 Task: Create a new field with title Stage a blank project BarTech with field type as Single-select and options as Not Started, In Progress and Complete
Action: Mouse moved to (258, 265)
Screenshot: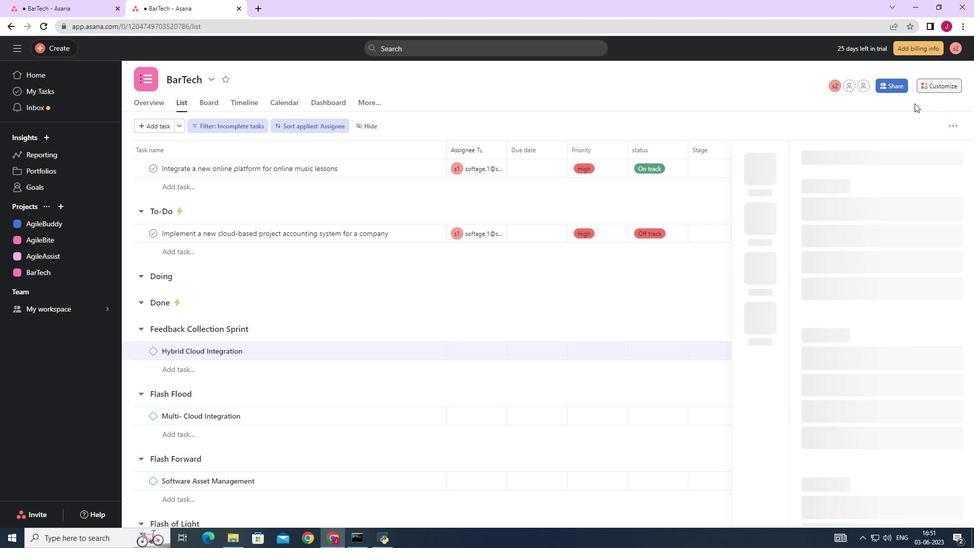 
Action: Mouse scrolled (258, 265) with delta (0, 0)
Screenshot: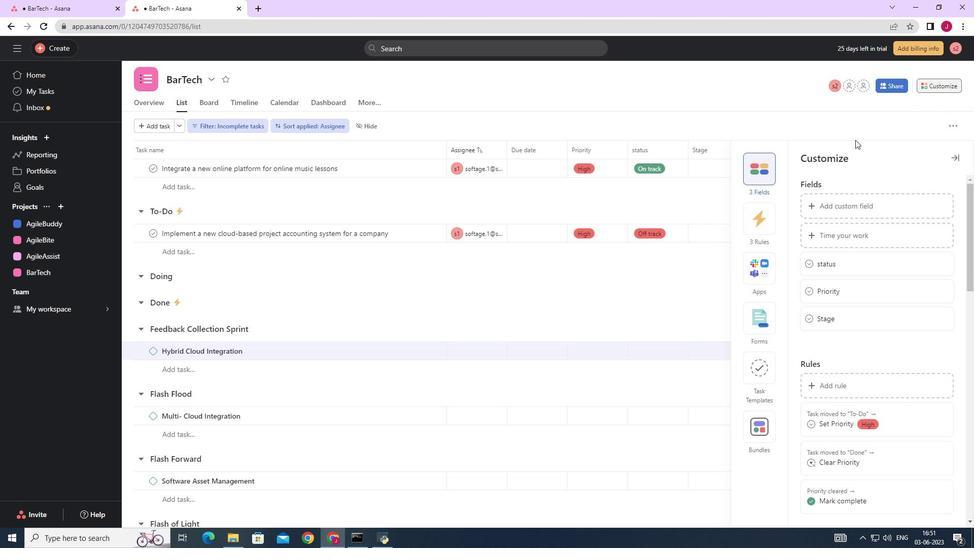 
Action: Mouse scrolled (258, 265) with delta (0, 0)
Screenshot: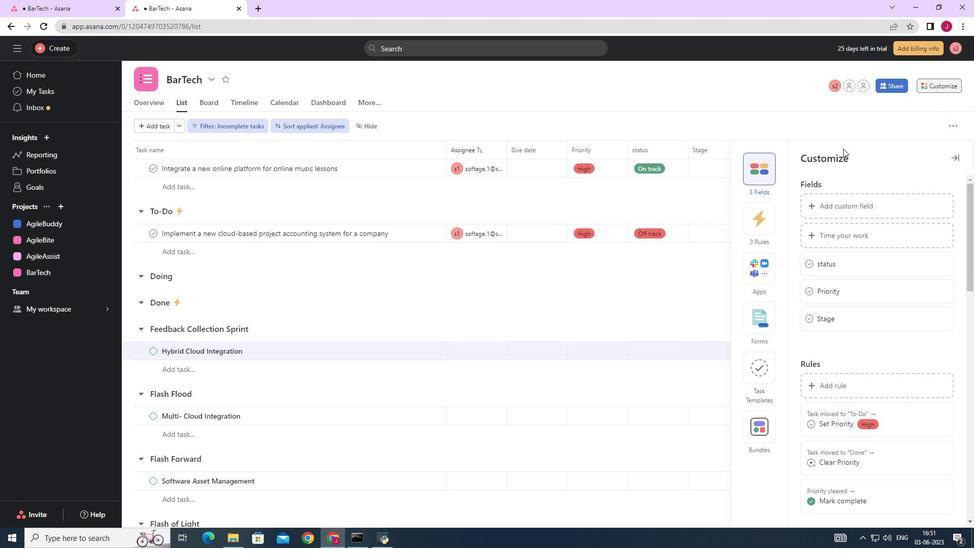 
Action: Mouse scrolled (258, 265) with delta (0, 0)
Screenshot: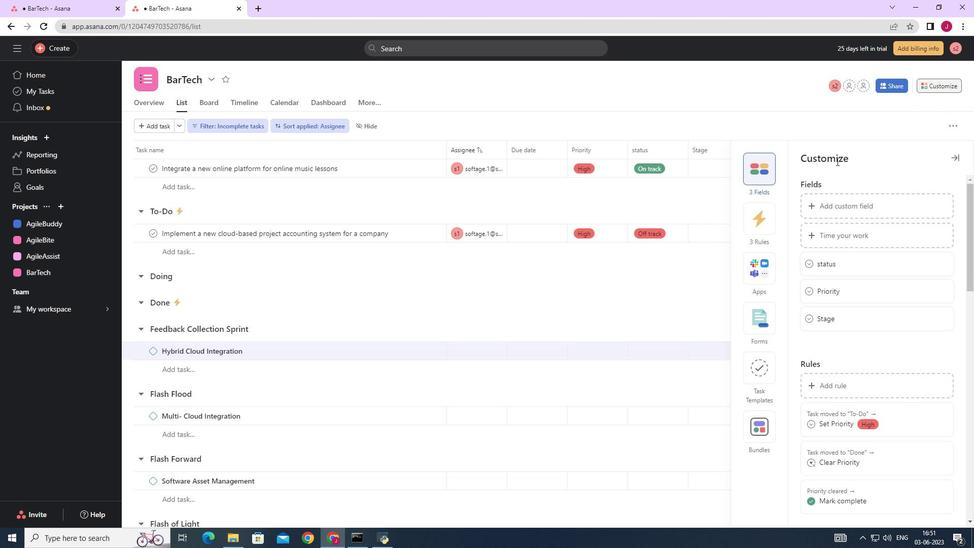 
Action: Mouse scrolled (258, 265) with delta (0, 0)
Screenshot: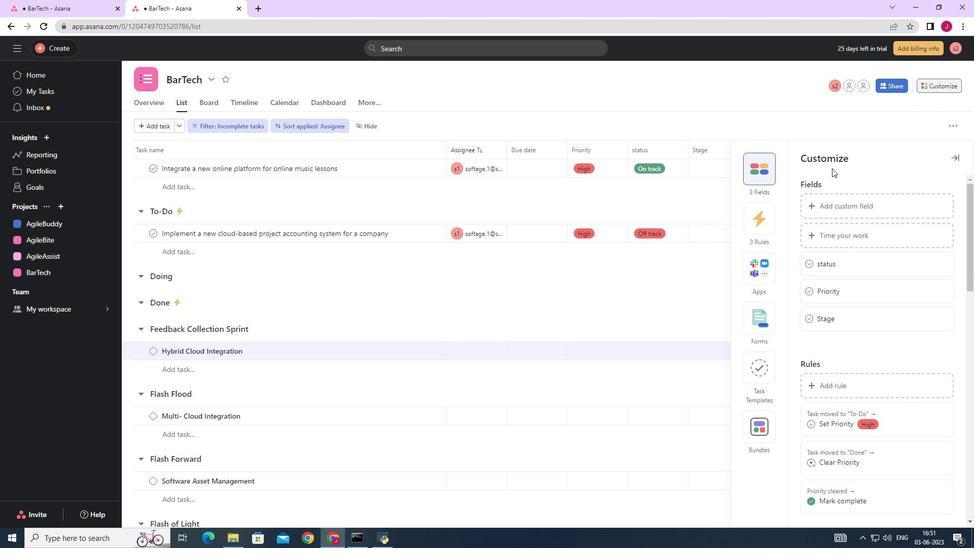 
Action: Mouse moved to (258, 266)
Screenshot: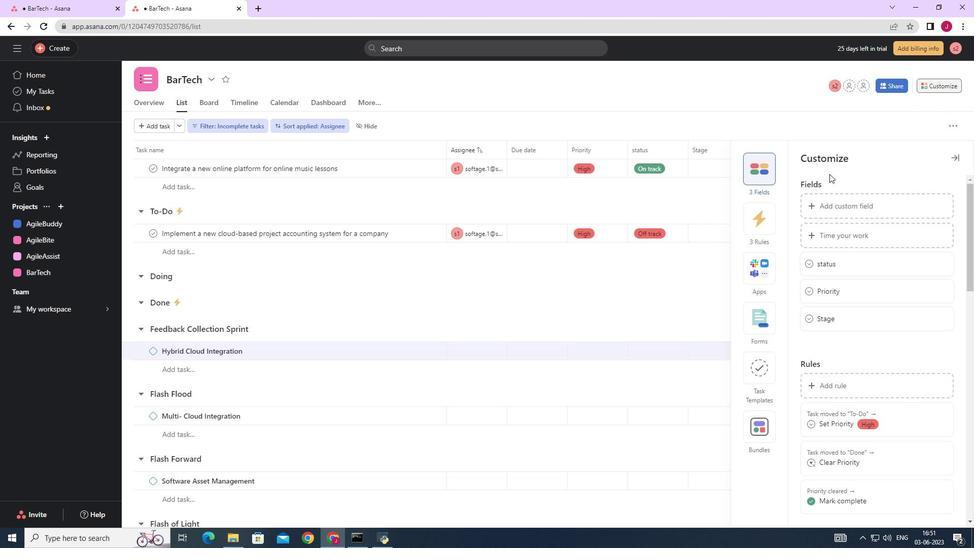
Action: Mouse scrolled (258, 266) with delta (0, 0)
Screenshot: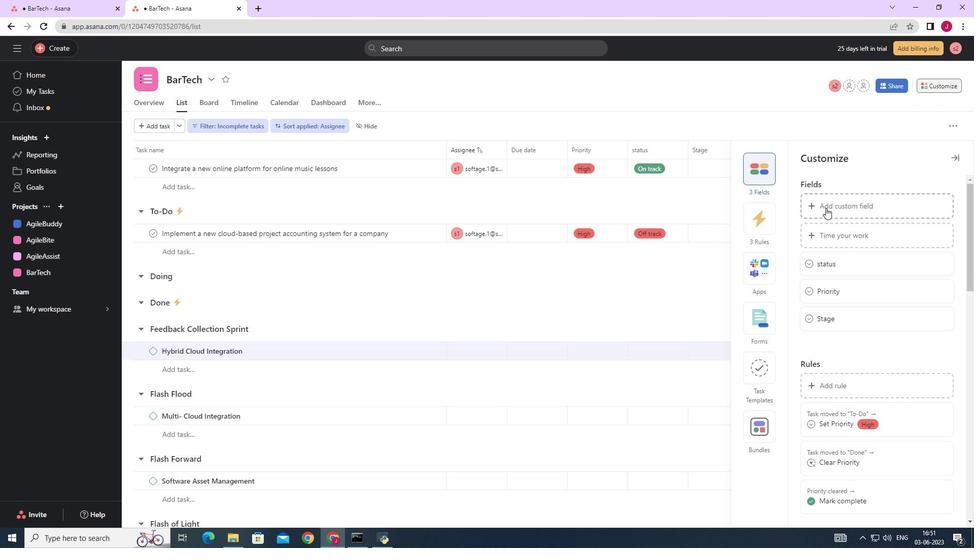 
Action: Mouse scrolled (258, 266) with delta (0, 0)
Screenshot: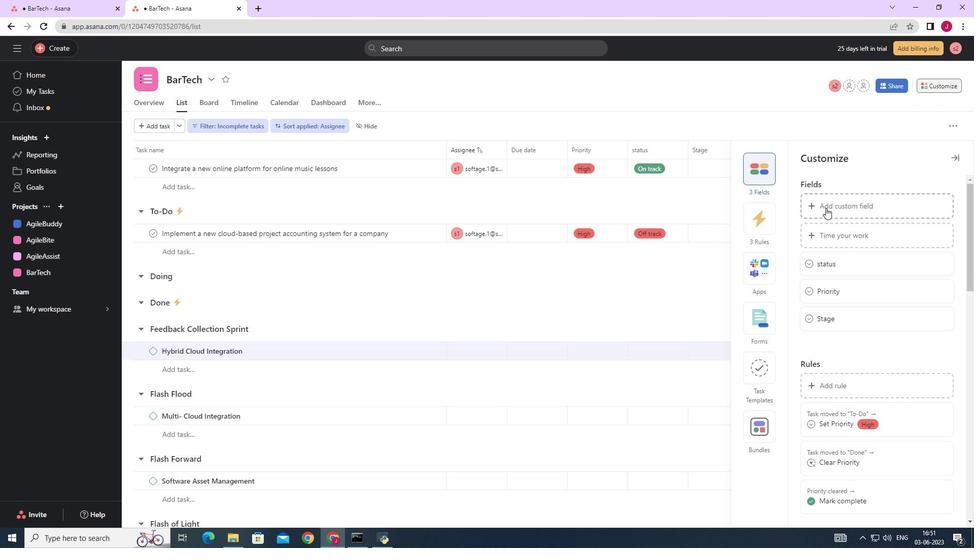 
Action: Mouse scrolled (258, 266) with delta (0, 0)
Screenshot: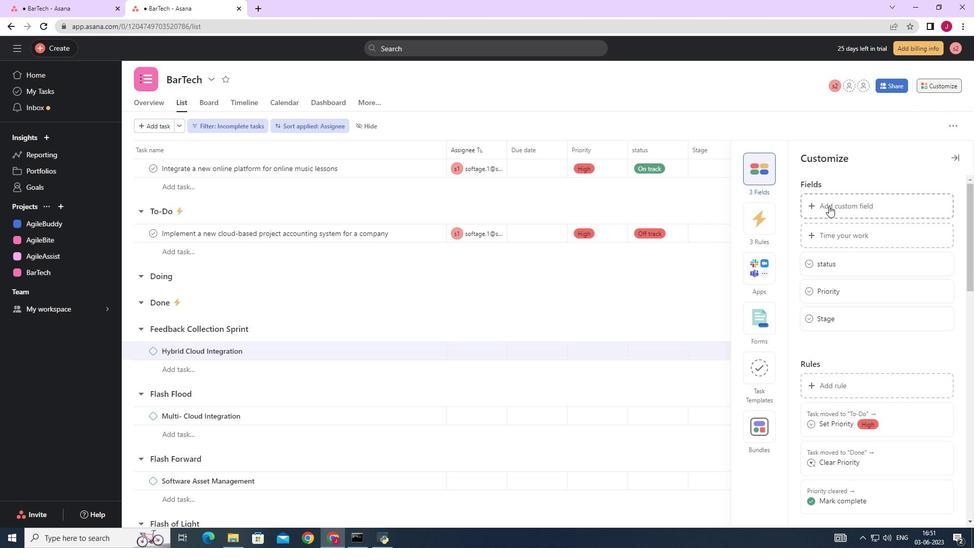
Action: Mouse scrolled (258, 266) with delta (0, 0)
Screenshot: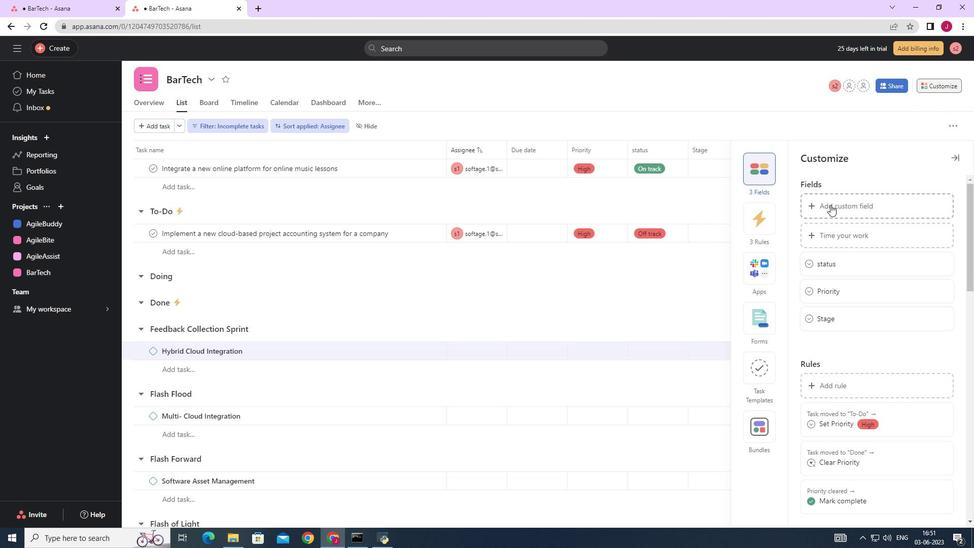 
Action: Mouse moved to (943, 87)
Screenshot: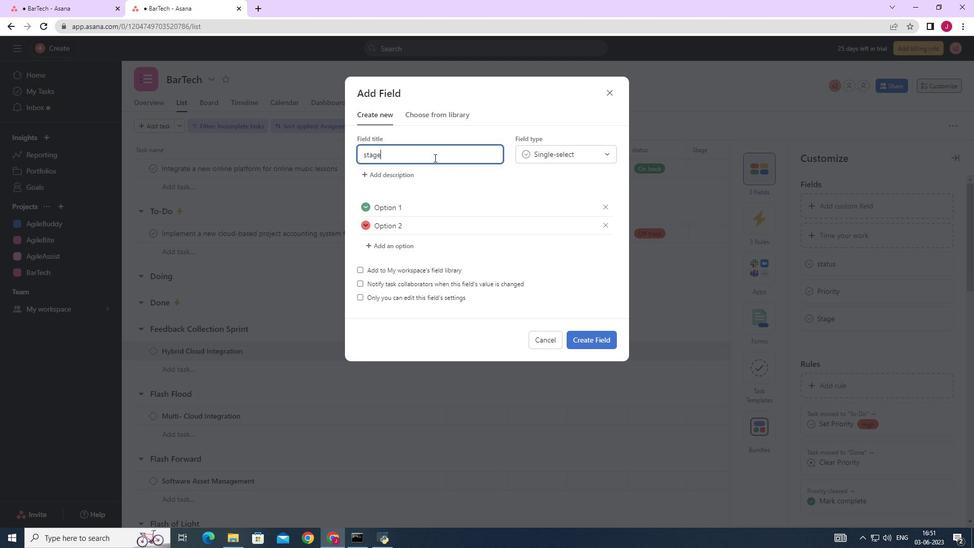 
Action: Mouse pressed left at (943, 87)
Screenshot: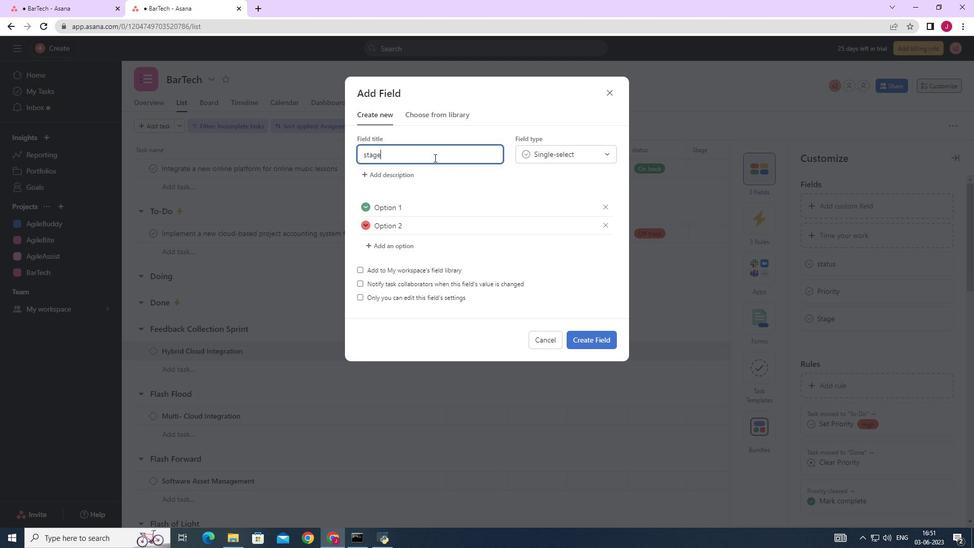 
Action: Mouse moved to (868, 208)
Screenshot: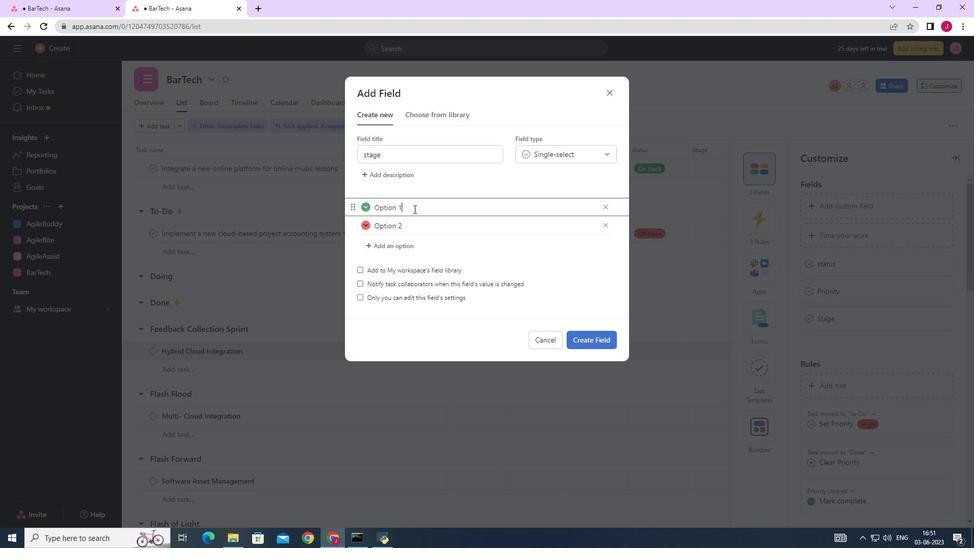 
Action: Mouse pressed left at (868, 208)
Screenshot: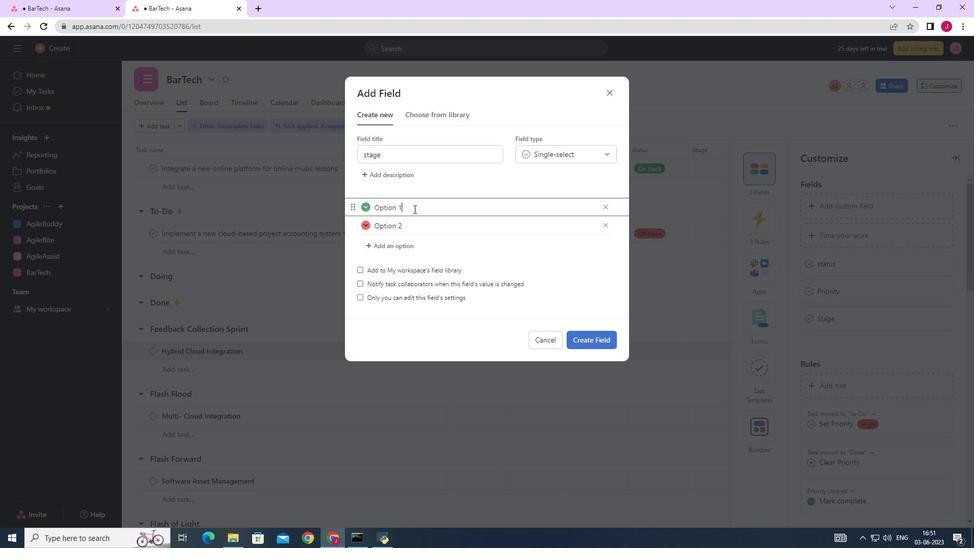 
Action: Mouse moved to (432, 183)
Screenshot: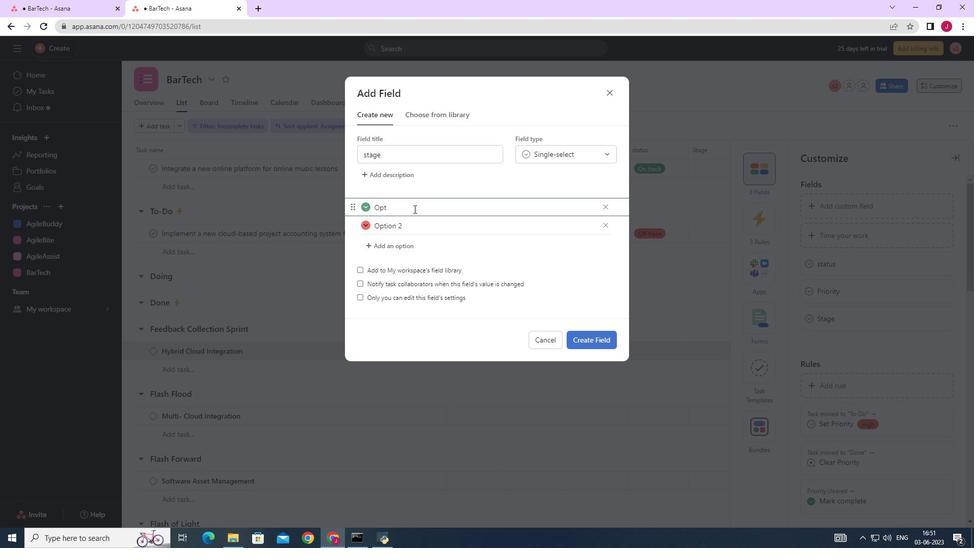 
Action: Key pressed <Key.caps_lock>S<Key.caps_lock>tage
Screenshot: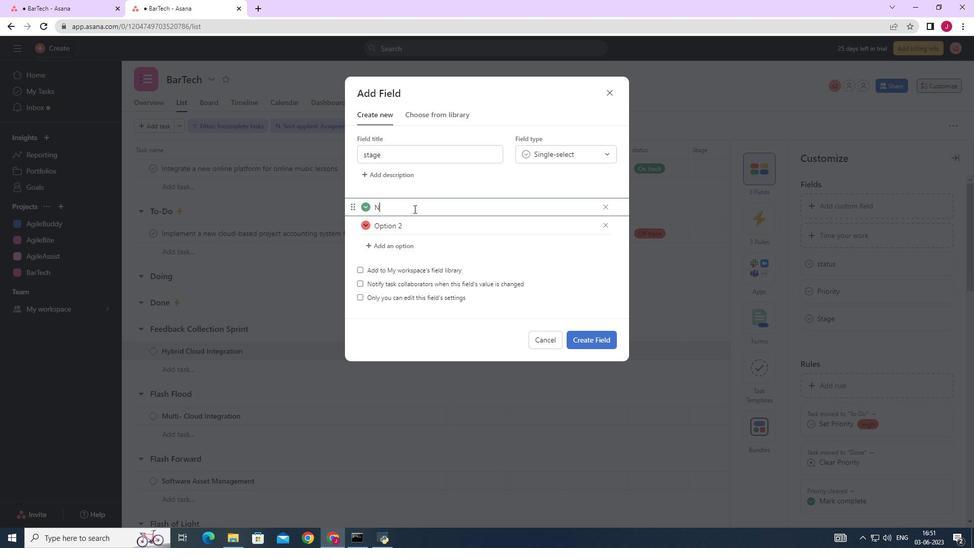 
Action: Mouse moved to (433, 212)
Screenshot: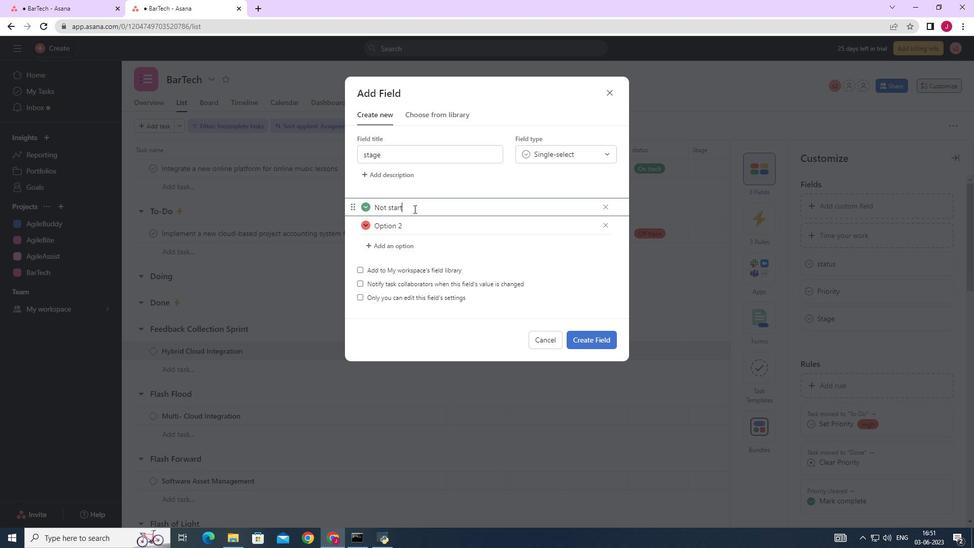 
Action: Mouse pressed left at (433, 212)
Screenshot: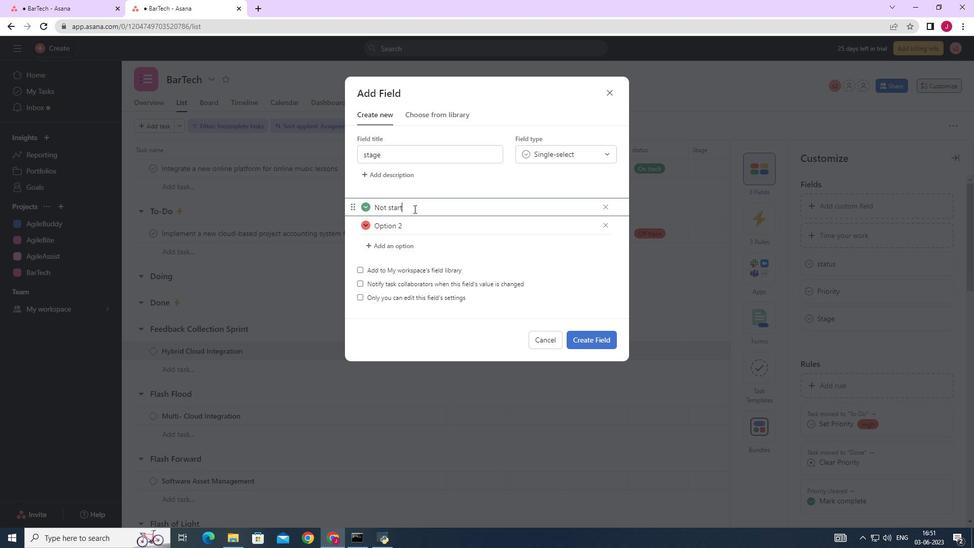 
Action: Key pressed <Key.backspace><Key.backspace><Key.backspace><Key.backspace><Key.backspace><Key.backspace><Key.backspace><Key.backspace><Key.caps_lock>N<Key.caps_lock>ot<Key.space>started<Key.space>
Screenshot: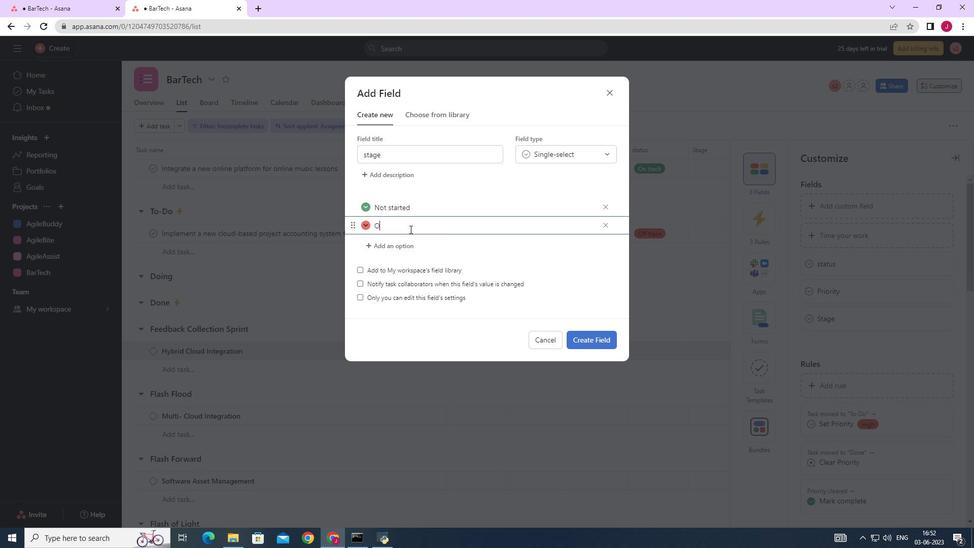 
Action: Mouse moved to (429, 225)
Screenshot: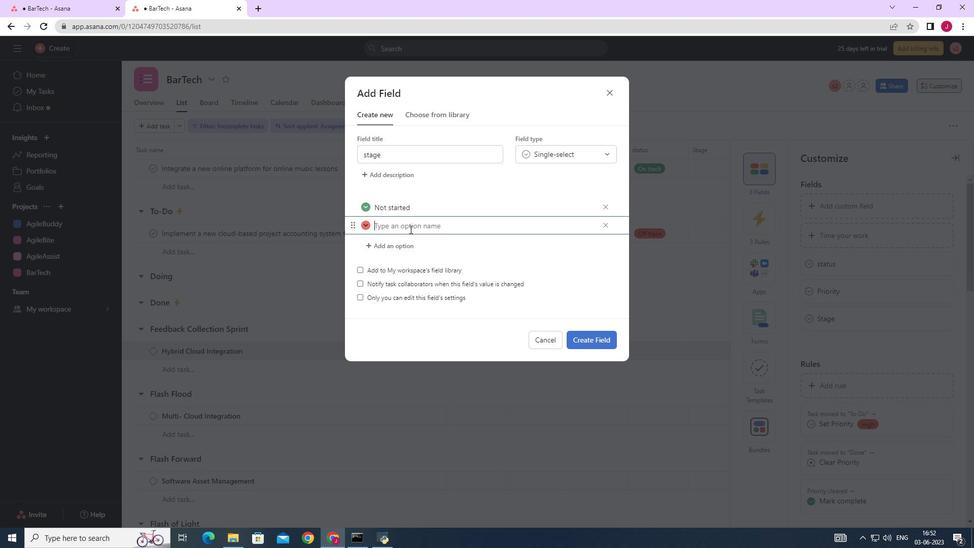 
Action: Mouse pressed left at (429, 225)
Screenshot: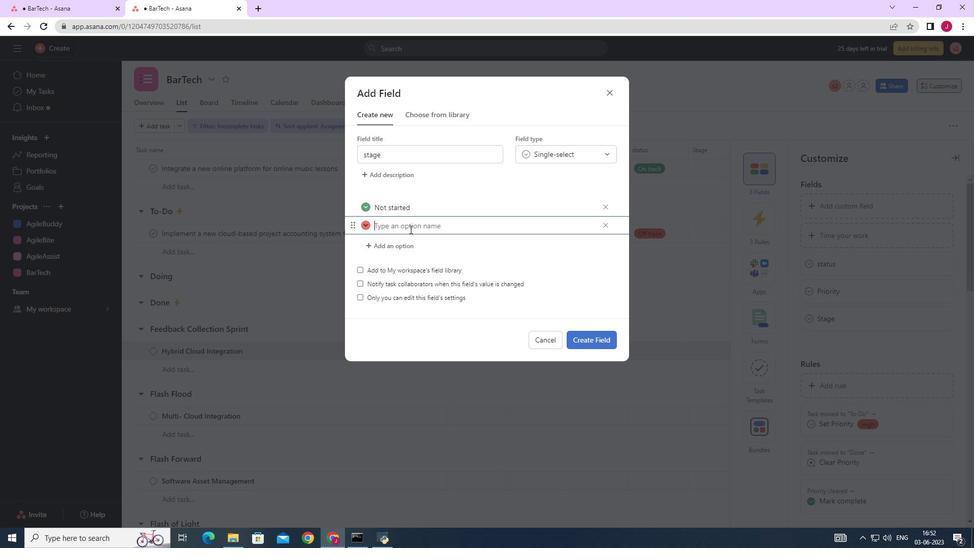 
Action: Key pressed <Key.backspace><Key.backspace><Key.backspace><Key.backspace><Key.backspace><Key.backspace><Key.backspace><Key.backspace><Key.caps_lock>I<Key.caps_lock>n<Key.space>progress
Screenshot: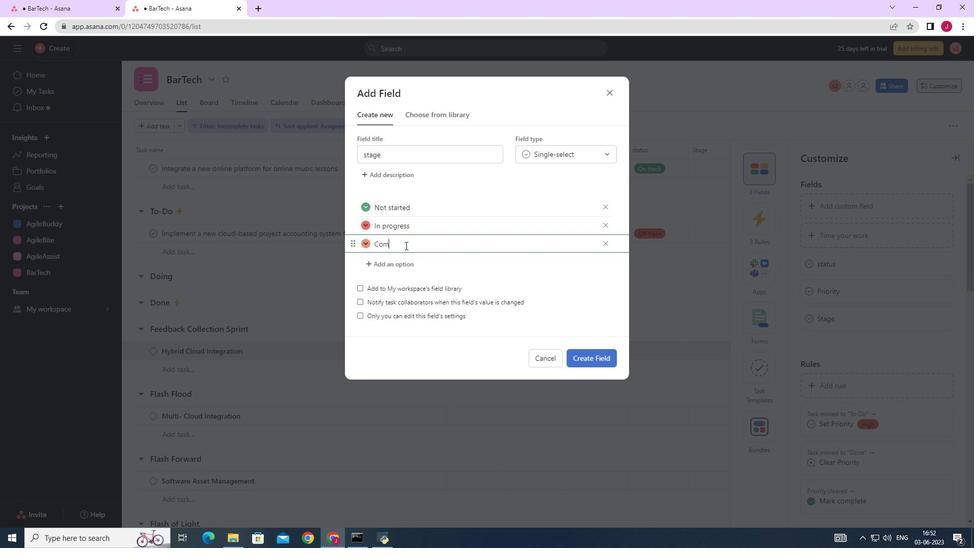 
Action: Mouse moved to (409, 250)
Screenshot: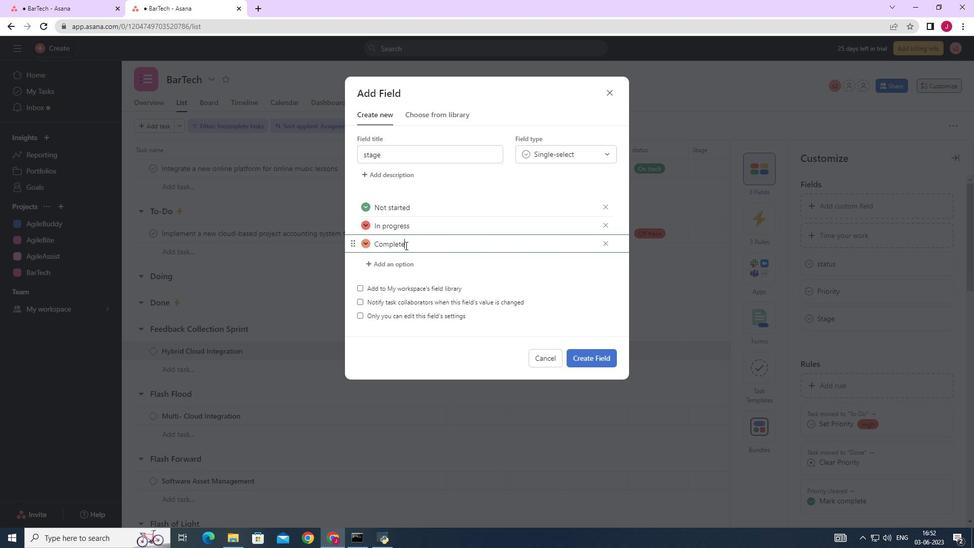 
Action: Mouse pressed left at (409, 250)
Screenshot: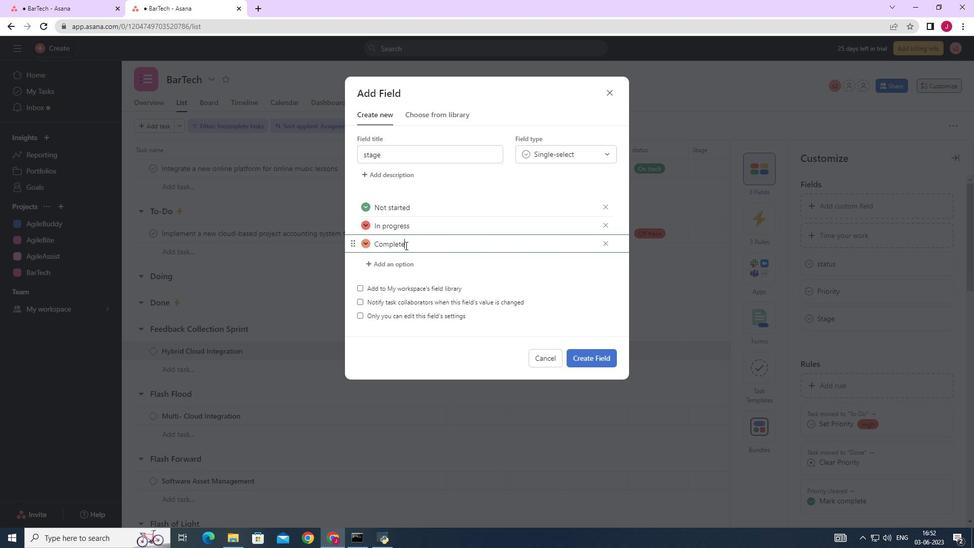 
Action: Mouse moved to (409, 250)
Screenshot: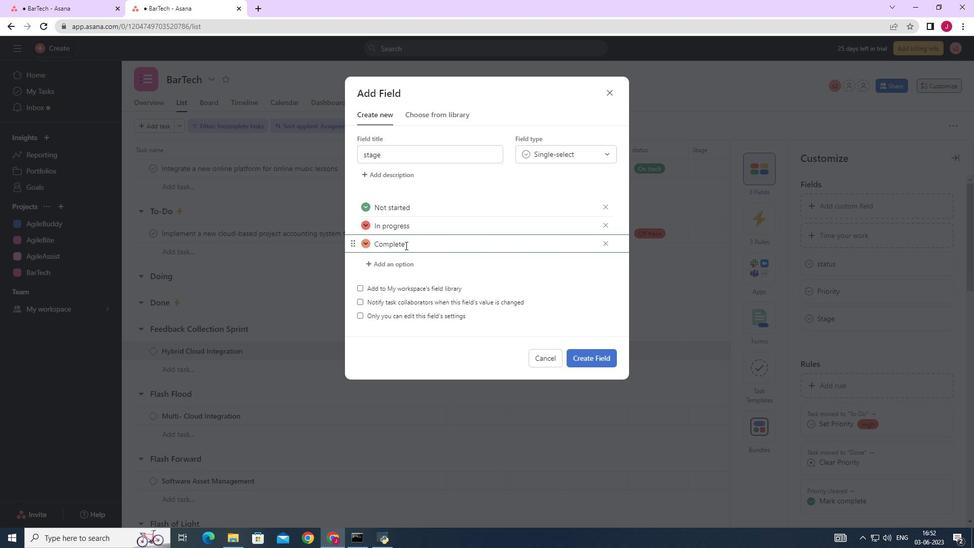 
Action: Key pressed <Key.caps_lock>C<Key.caps_lock>omplete
Screenshot: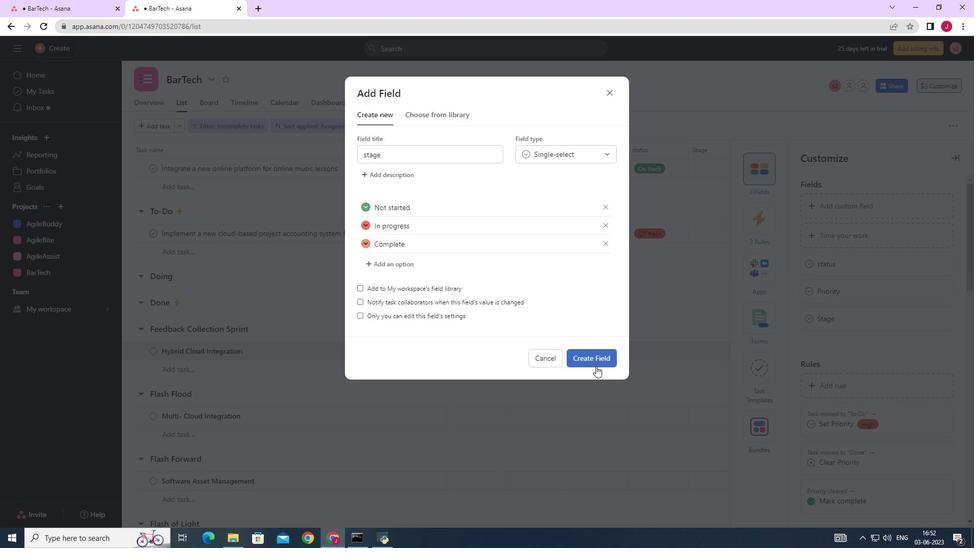 
Action: Mouse moved to (414, 250)
Screenshot: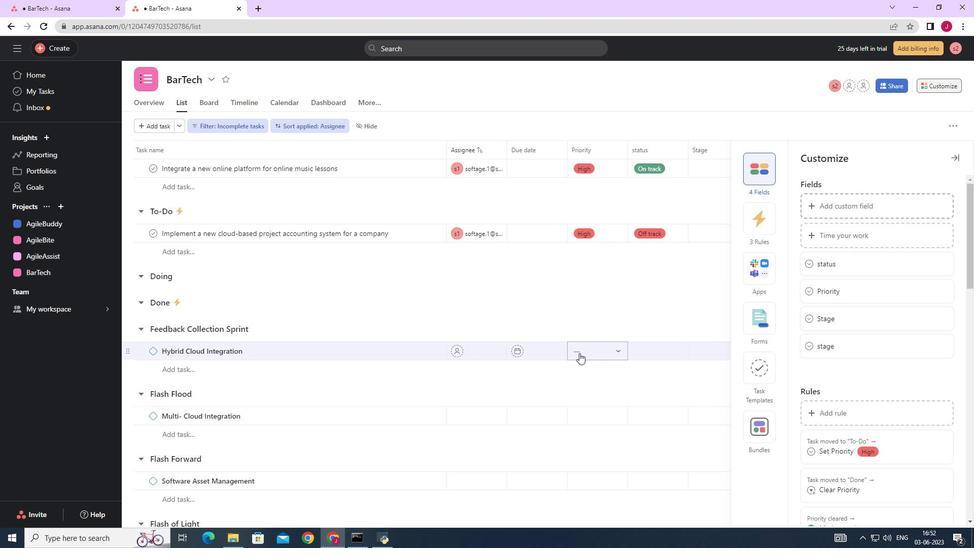 
Action: Key pressed <Key.backspace><Key.backspace><Key.backspace><Key.backspace><Key.backspace><Key.backspace><Key.backspace><Key.backspace><Key.caps_lock>A<Key.caps_lock>t<Key.space>risk
Screenshot: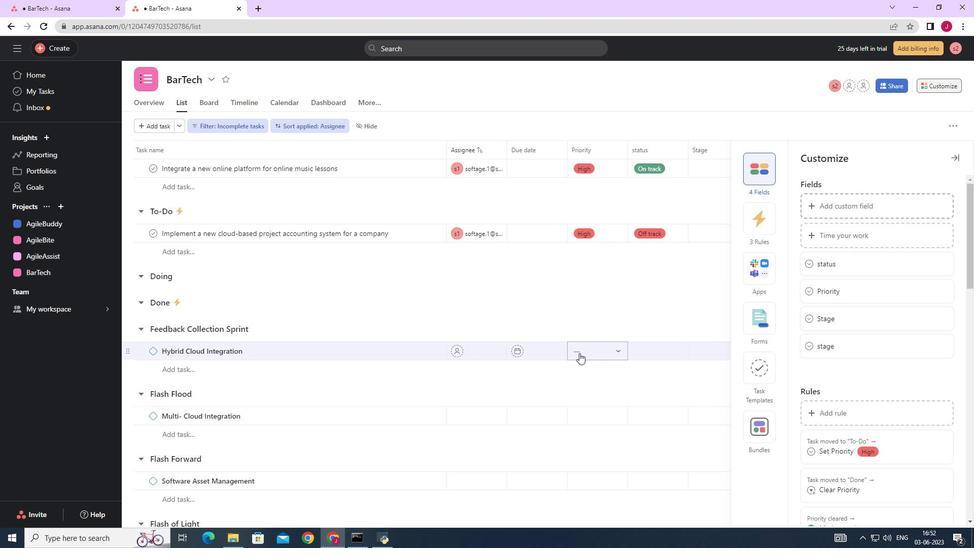 
Action: Mouse moved to (406, 267)
Screenshot: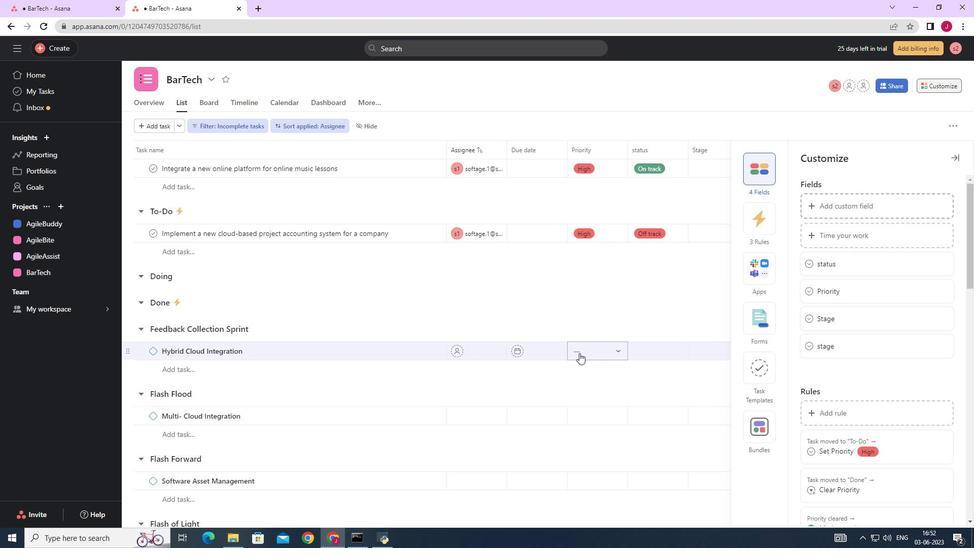 
Action: Mouse pressed left at (406, 267)
Screenshot: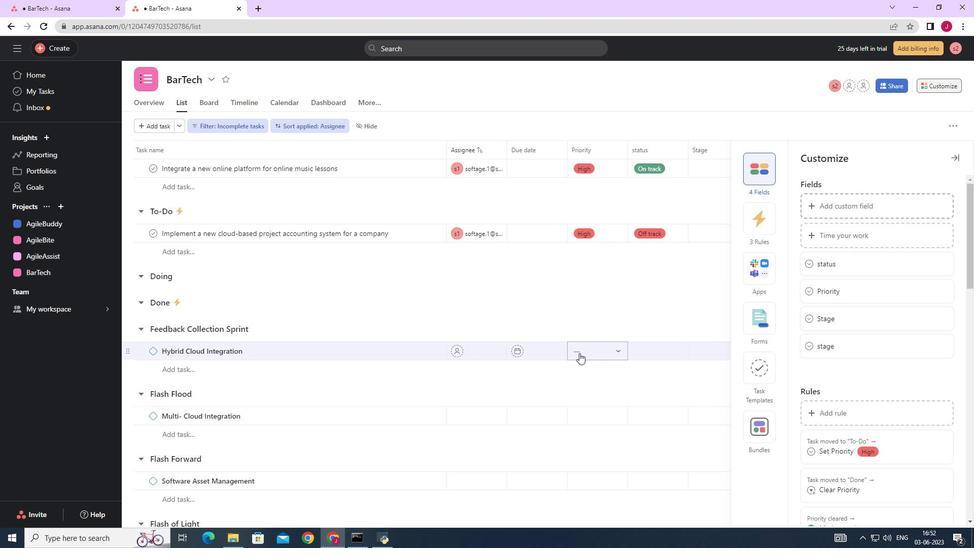 
Action: Key pressed <Key.caps_lock>C<Key.caps_lock>omplete
Screenshot: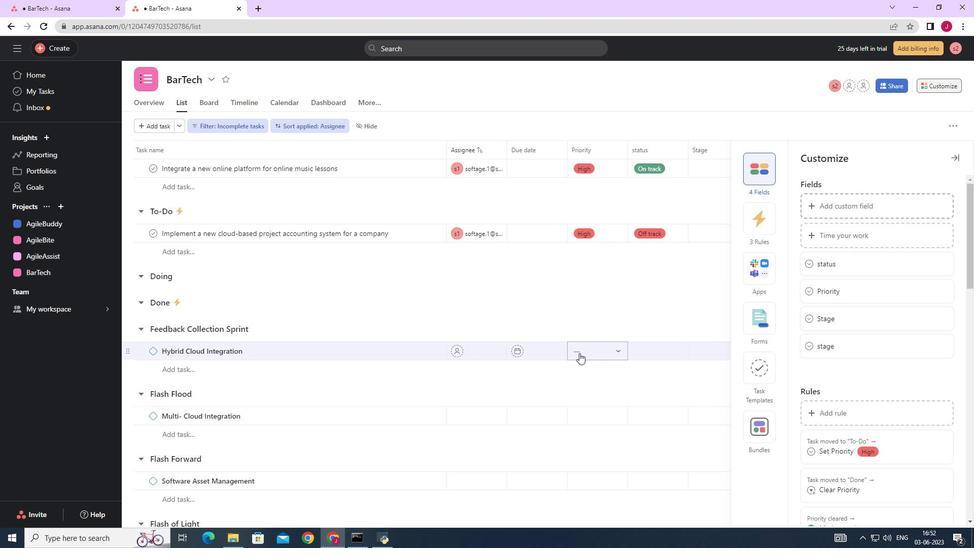 
Action: Mouse moved to (602, 380)
Screenshot: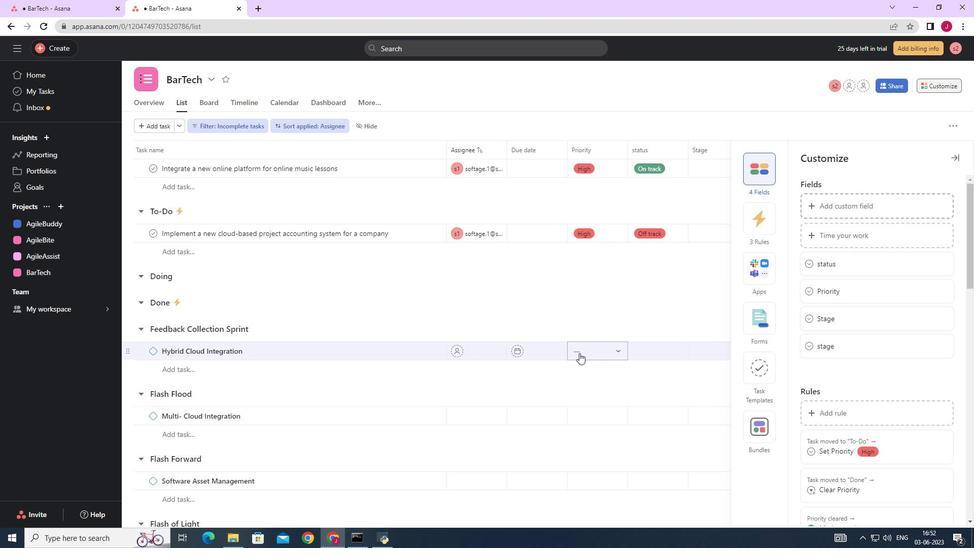 
Action: Mouse pressed left at (602, 380)
Screenshot: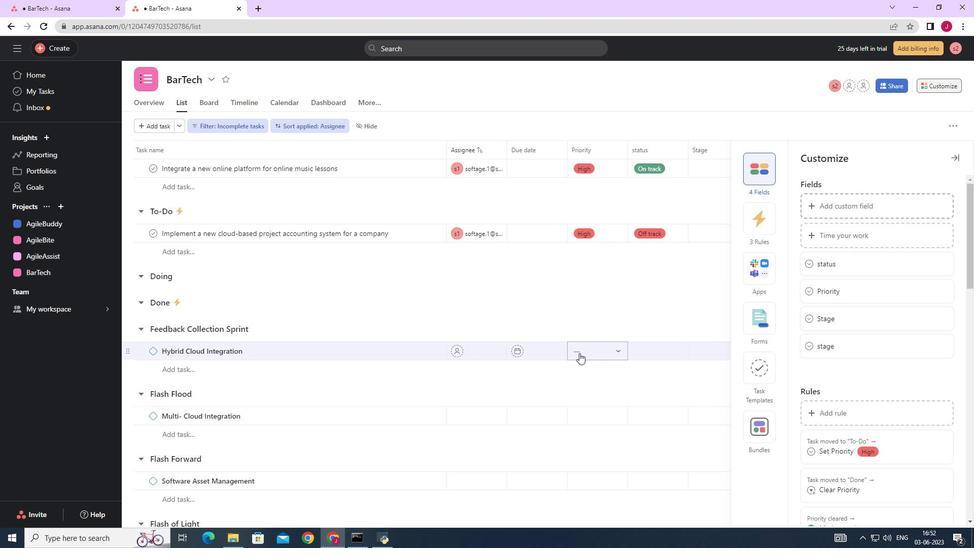 
Action: Mouse moved to (963, 158)
Screenshot: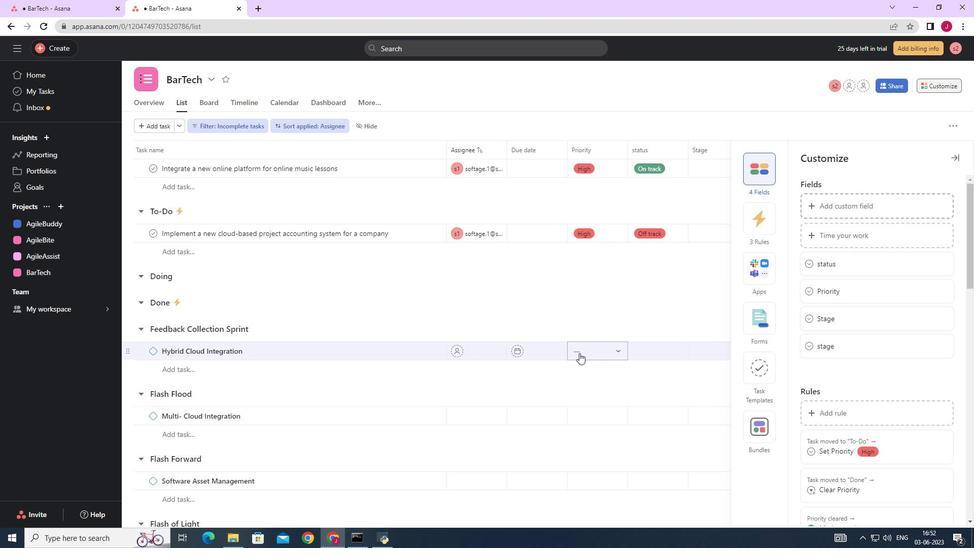 
Action: Mouse pressed left at (963, 158)
Screenshot: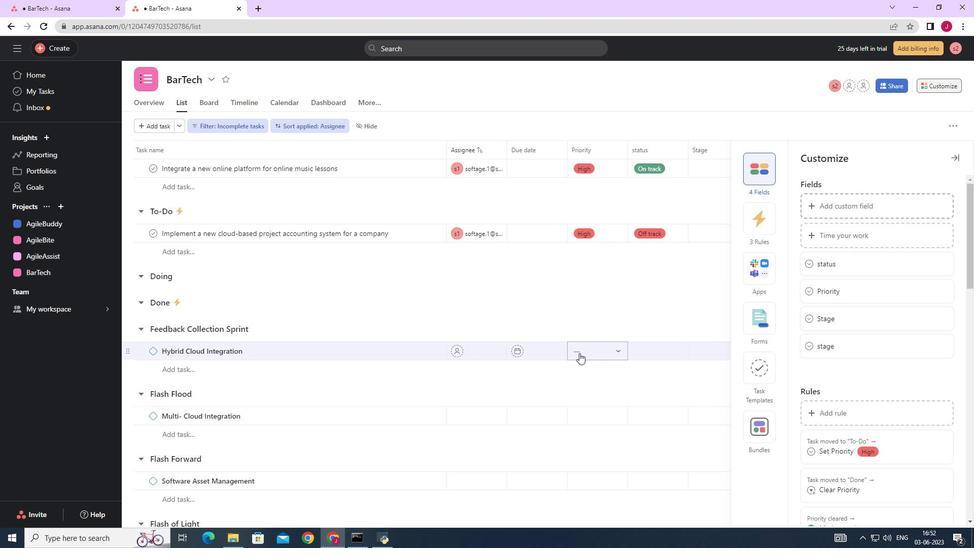 
Action: Mouse moved to (938, 89)
Screenshot: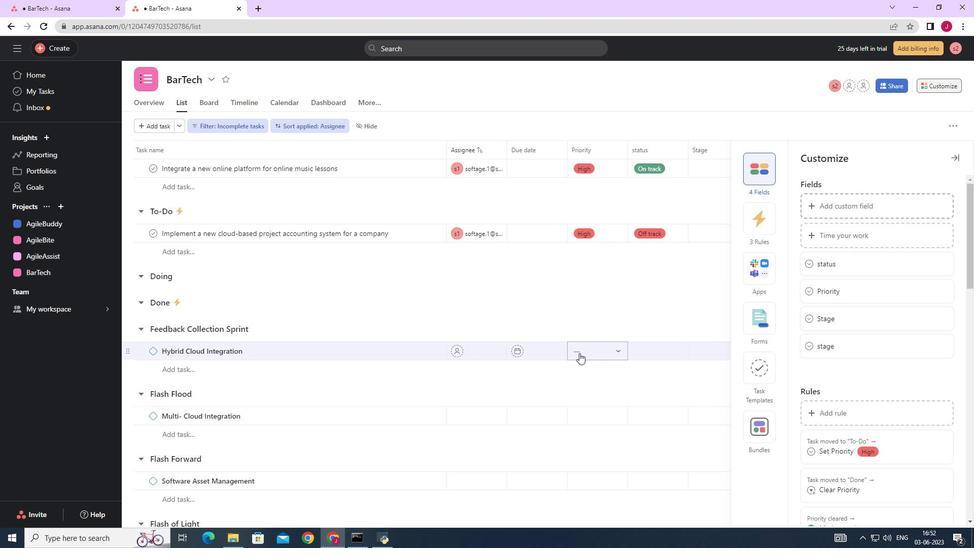 
Action: Mouse pressed left at (938, 89)
Screenshot: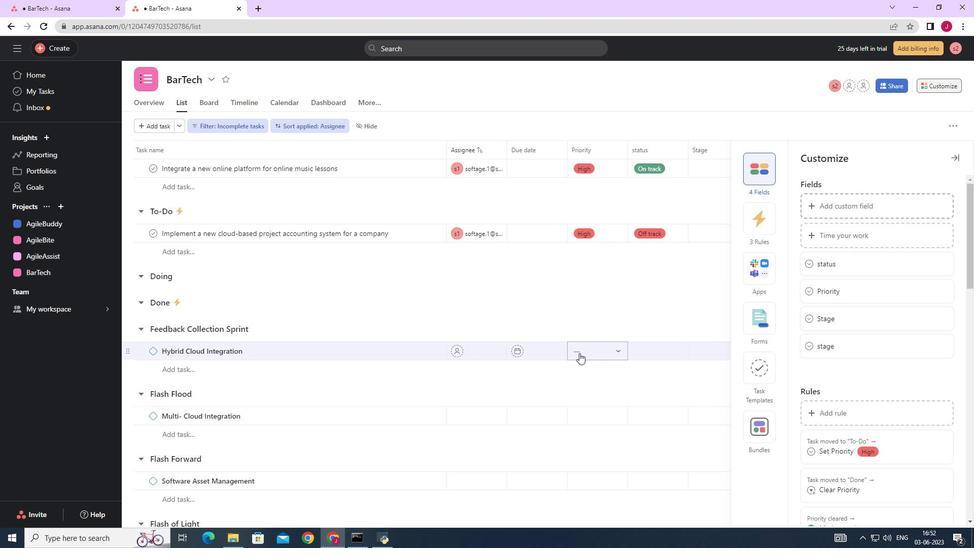 
Action: Mouse moved to (832, 206)
Screenshot: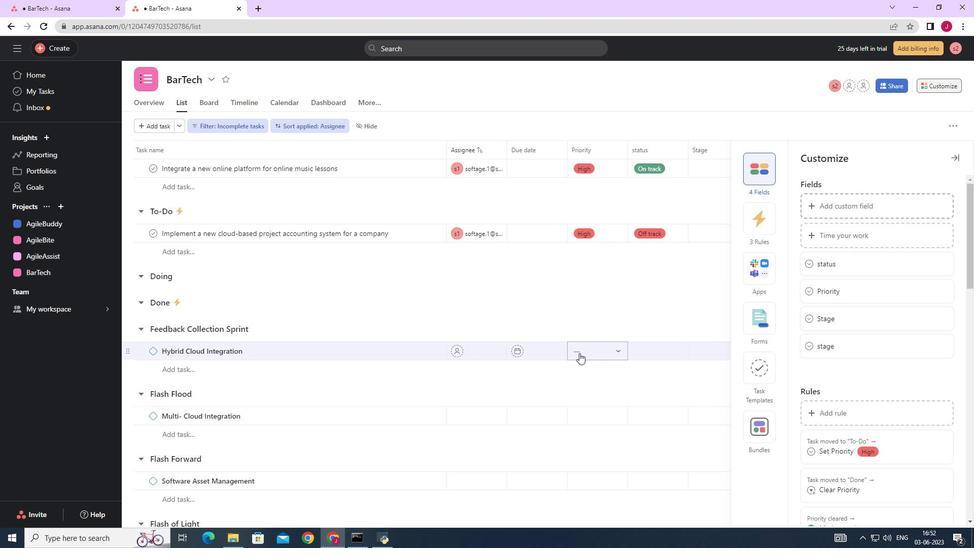 
Action: Mouse pressed left at (832, 206)
Screenshot: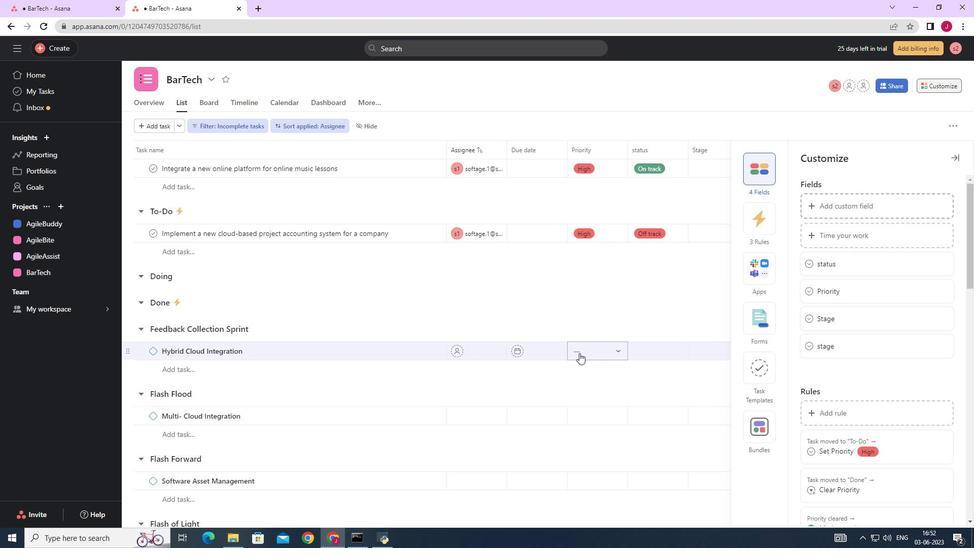 
Action: Mouse moved to (944, 88)
Screenshot: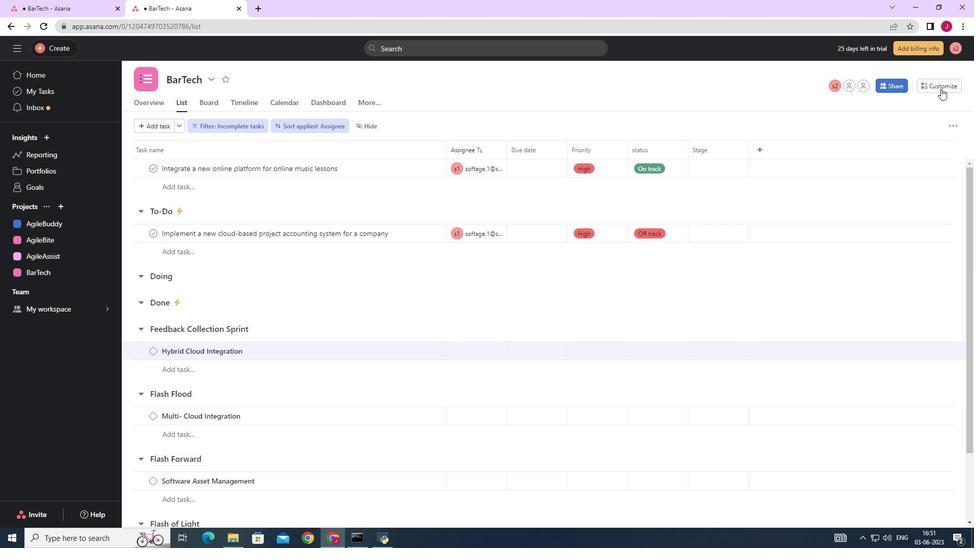 
Action: Mouse pressed left at (944, 88)
Screenshot: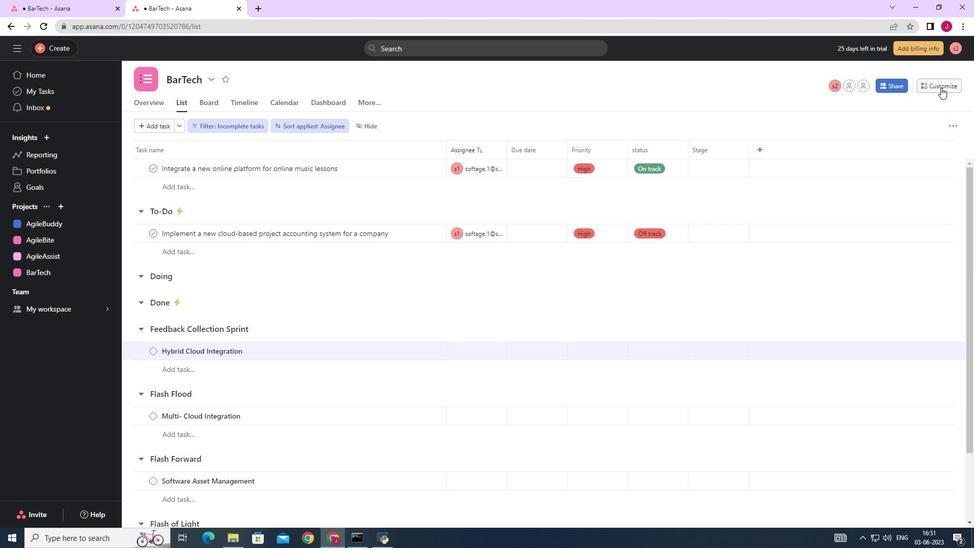 
Action: Mouse moved to (834, 207)
Screenshot: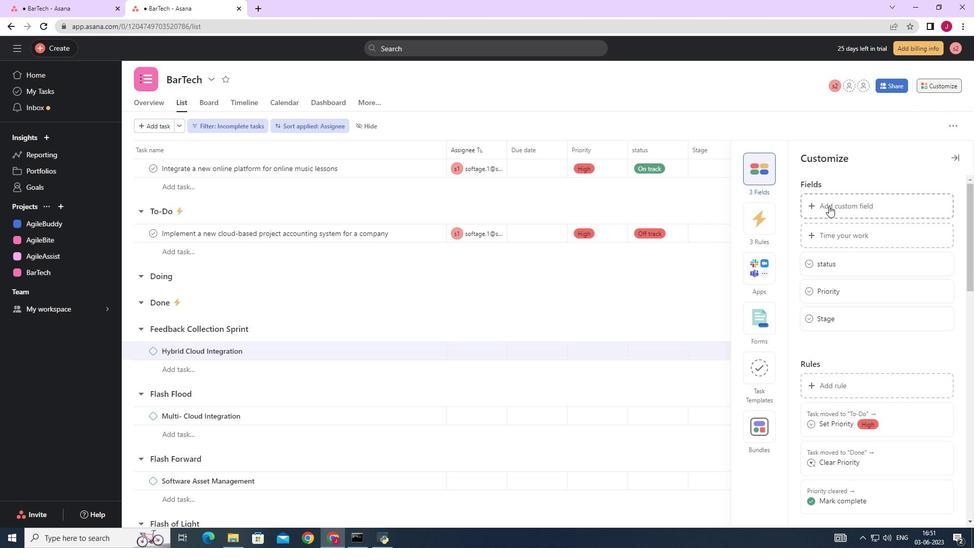 
Action: Mouse pressed left at (834, 207)
Screenshot: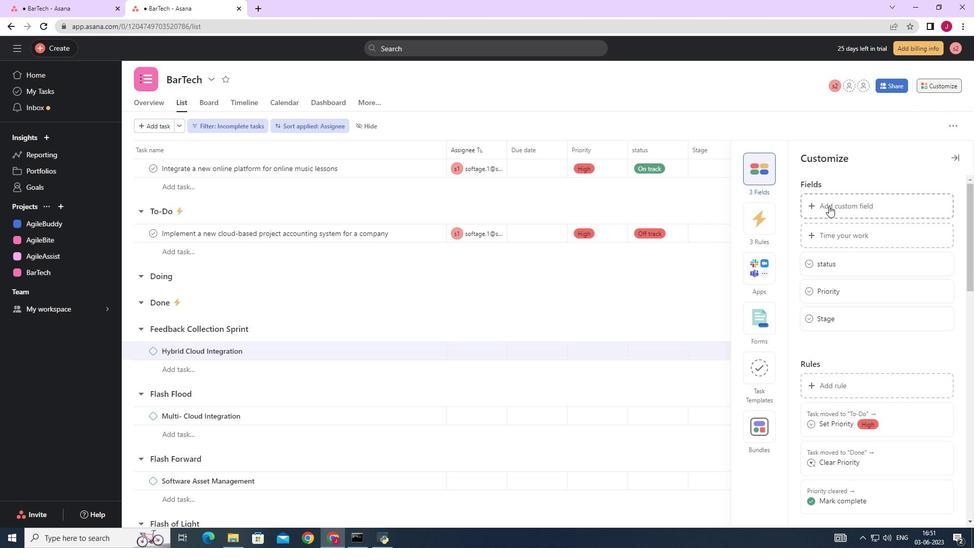 
Action: Mouse moved to (436, 160)
Screenshot: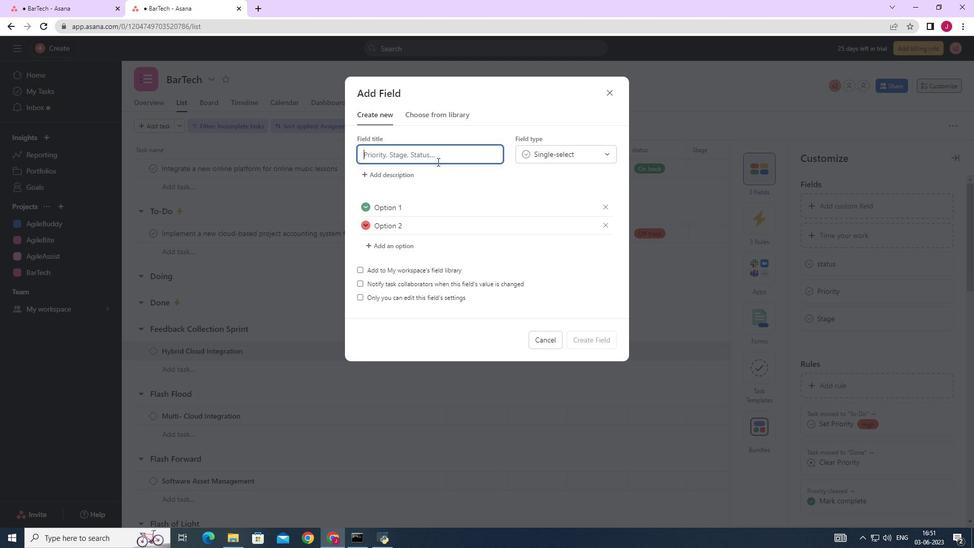 
Action: Mouse pressed left at (436, 160)
Screenshot: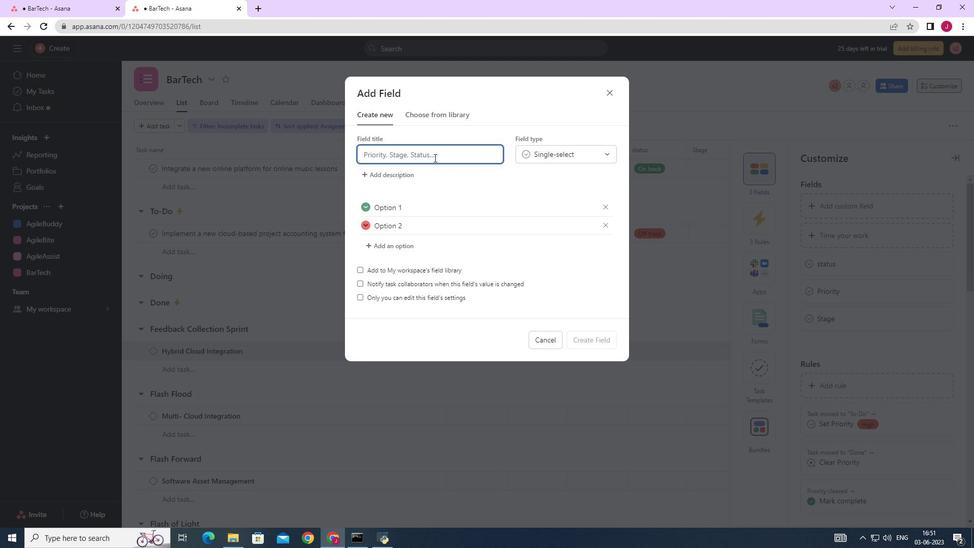 
Action: Key pressed stage<Key.space>
Screenshot: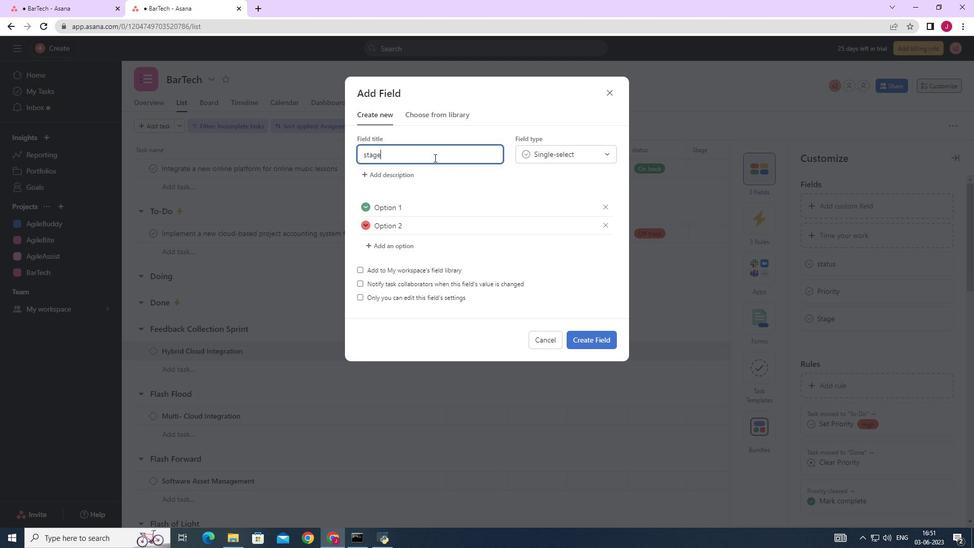 
Action: Mouse moved to (416, 211)
Screenshot: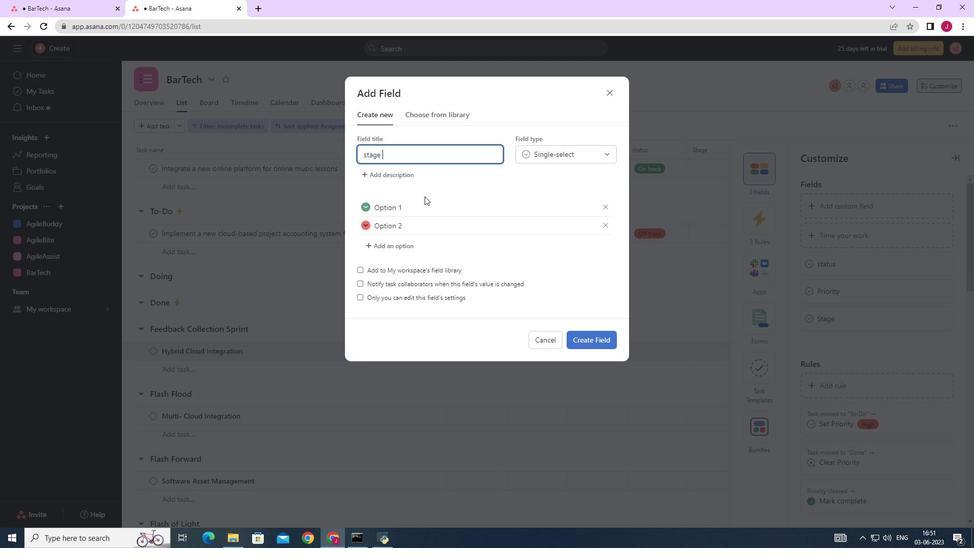 
Action: Mouse pressed left at (416, 211)
Screenshot: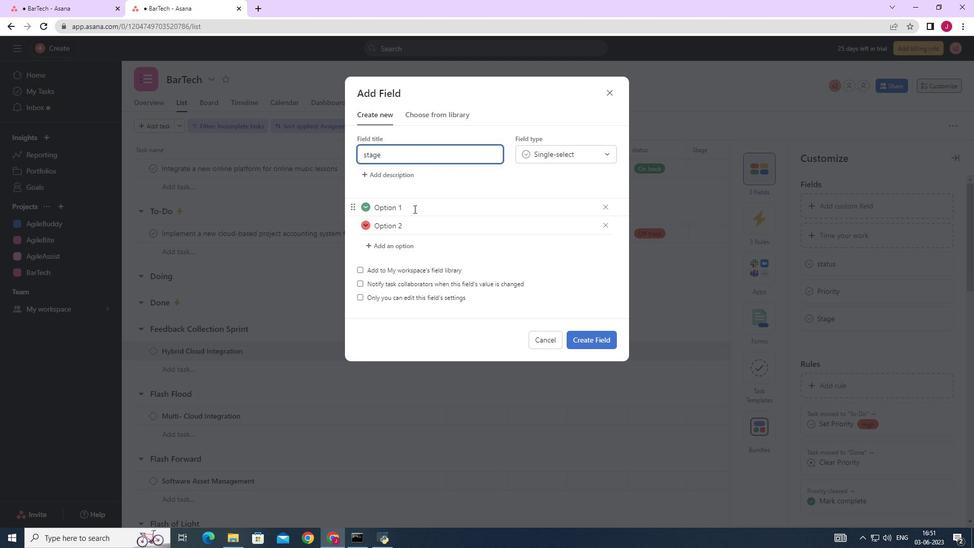 
Action: Key pressed <Key.backspace><Key.backspace><Key.backspace><Key.backspace><Key.backspace><Key.backspace><Key.backspace><Key.backspace><Key.caps_lock>N<Key.caps_lock>ot<Key.space>started
Screenshot: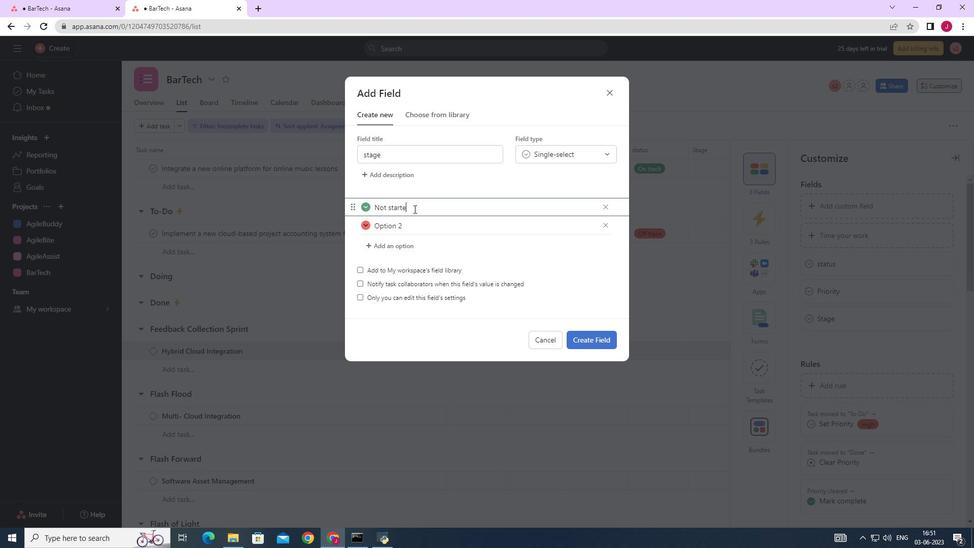 
Action: Mouse moved to (412, 231)
Screenshot: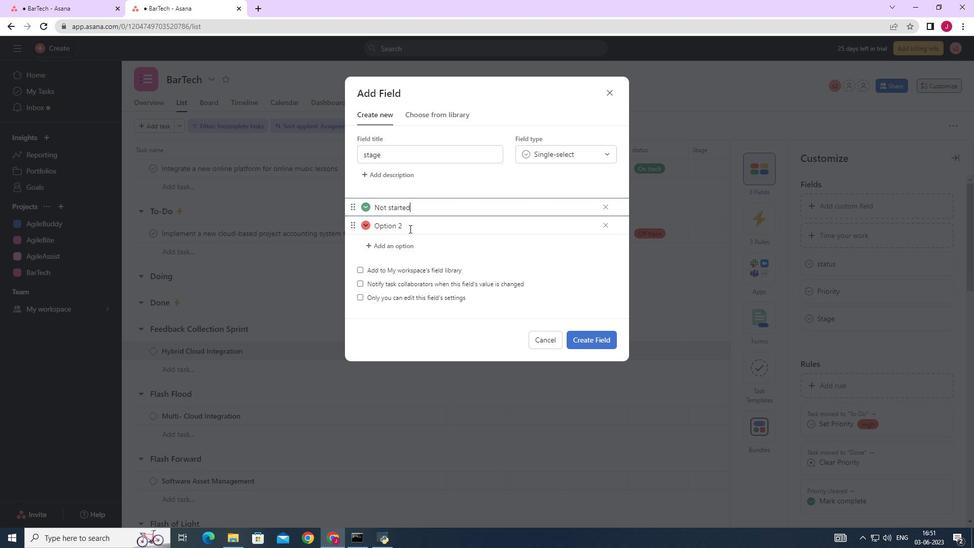 
Action: Mouse pressed left at (412, 231)
Screenshot: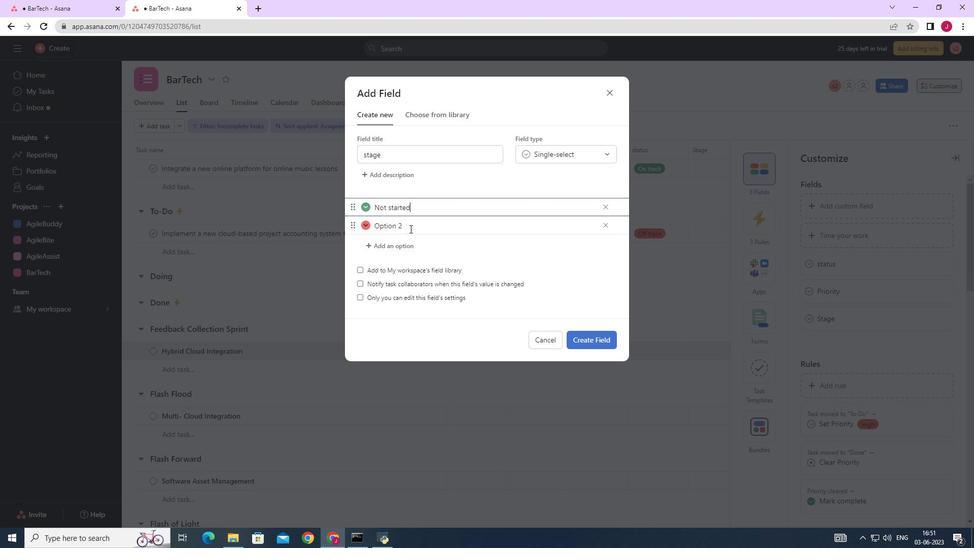 
Action: Key pressed <Key.backspace><Key.backspace><Key.backspace><Key.backspace><Key.backspace><Key.backspace><Key.backspace><Key.backspace><Key.caps_lock>O<Key.caps_lock>f<Key.backspace><Key.backspace><Key.caps_lock>I<Key.caps_lock>n<Key.space>progress
Screenshot: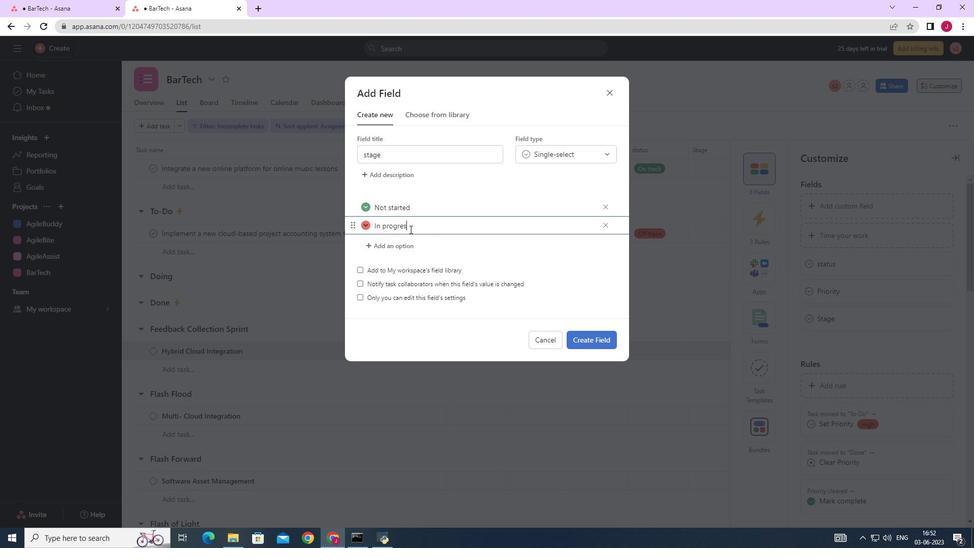 
Action: Mouse moved to (407, 248)
Screenshot: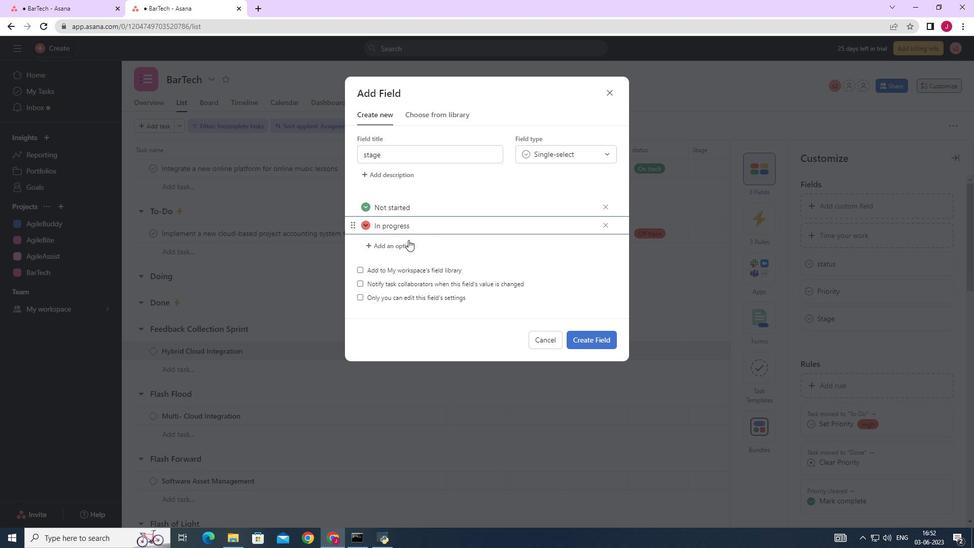 
Action: Mouse pressed left at (407, 248)
Screenshot: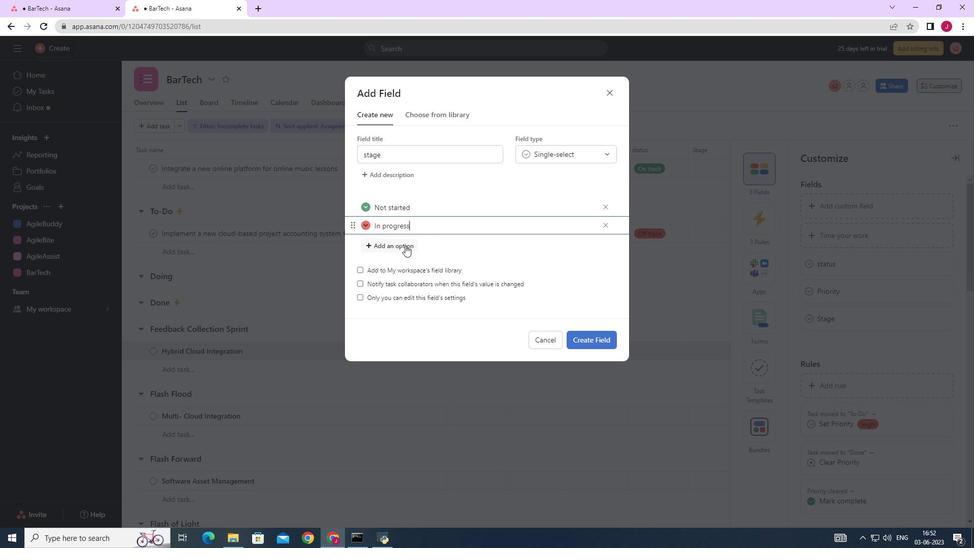 
Action: Key pressed <Key.caps_lock>C<Key.caps_lock>omplete
Screenshot: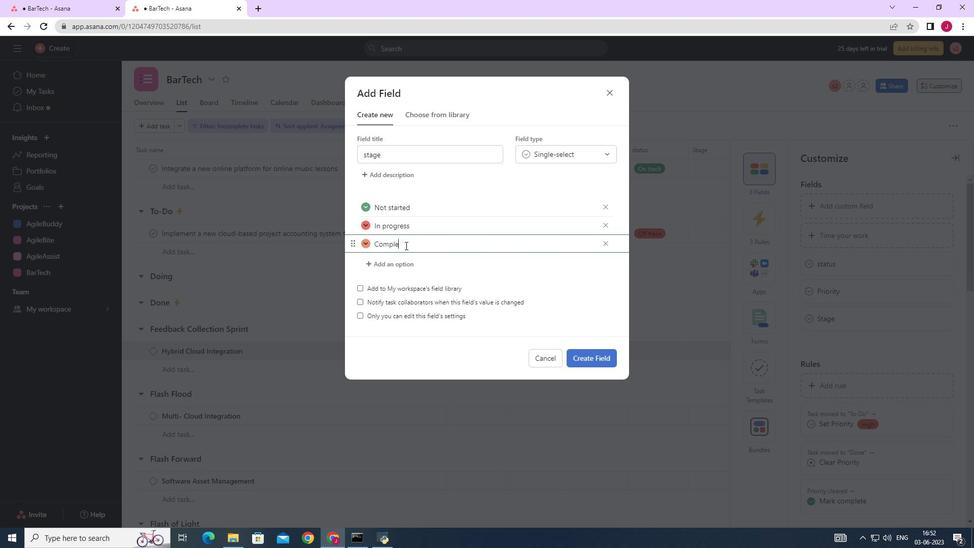 
Action: Mouse moved to (580, 156)
Screenshot: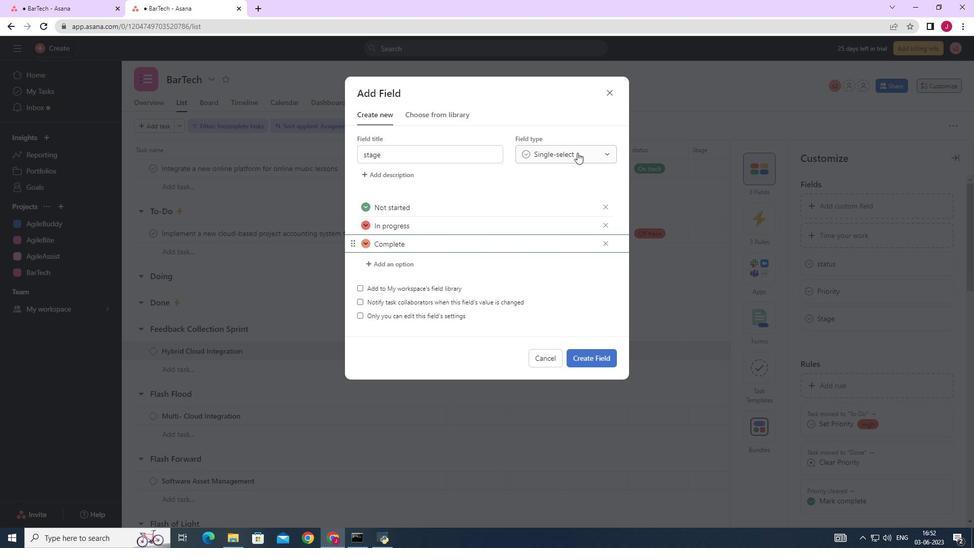 
Action: Mouse pressed left at (580, 155)
Screenshot: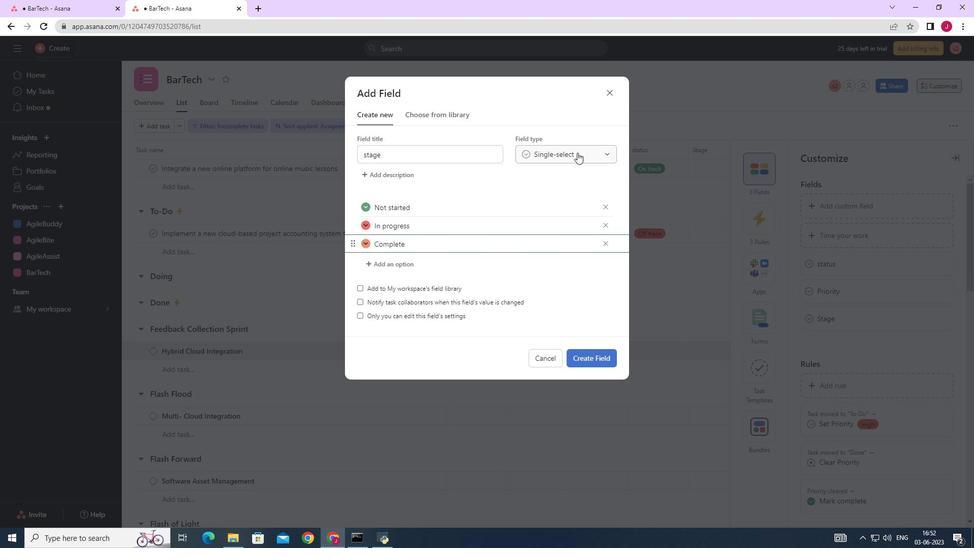 
Action: Mouse moved to (569, 178)
Screenshot: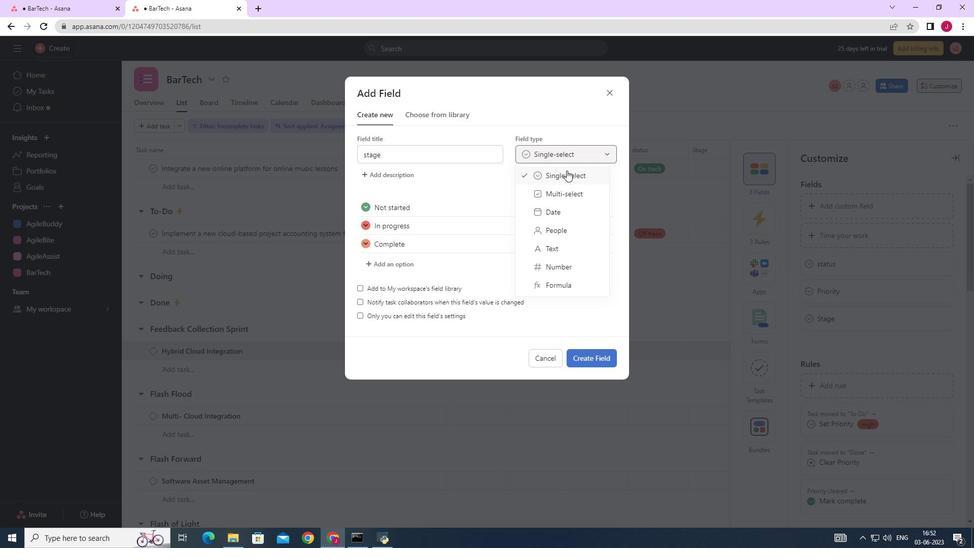 
Action: Mouse pressed left at (569, 178)
Screenshot: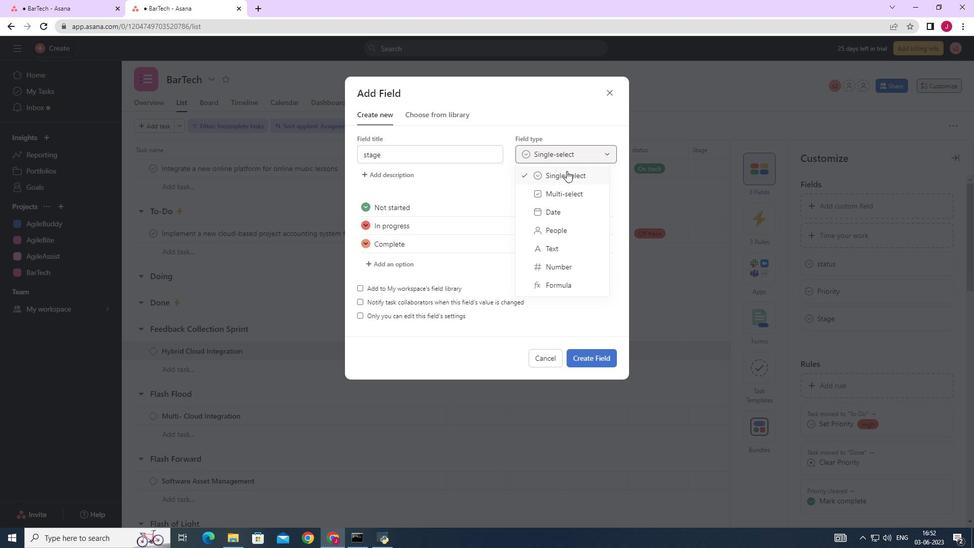 
Action: Mouse moved to (597, 362)
Screenshot: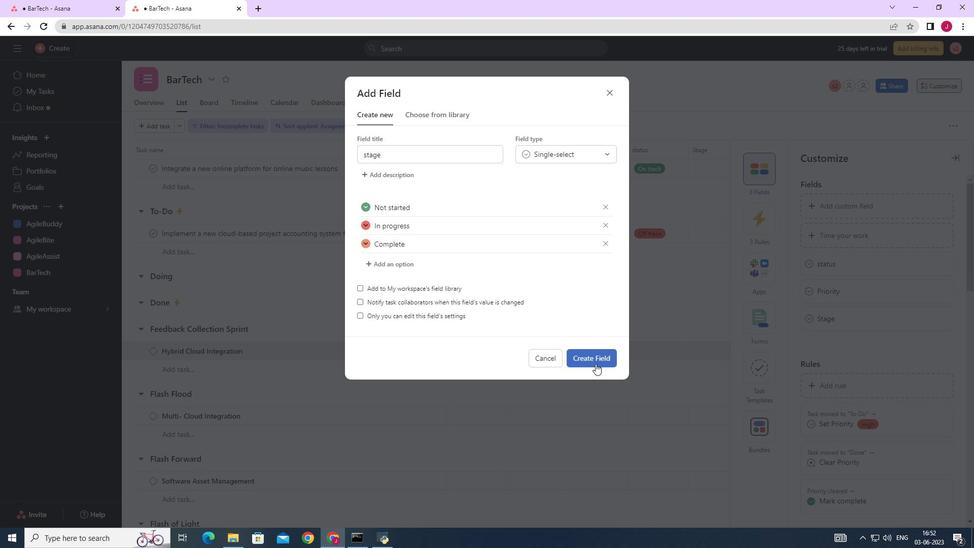 
Action: Mouse pressed left at (597, 362)
Screenshot: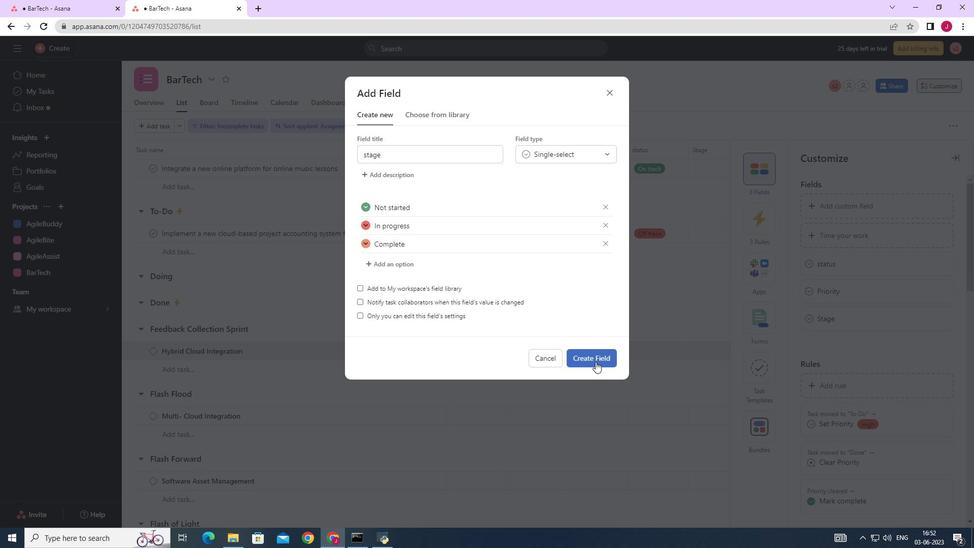 
Action: Mouse moved to (582, 355)
Screenshot: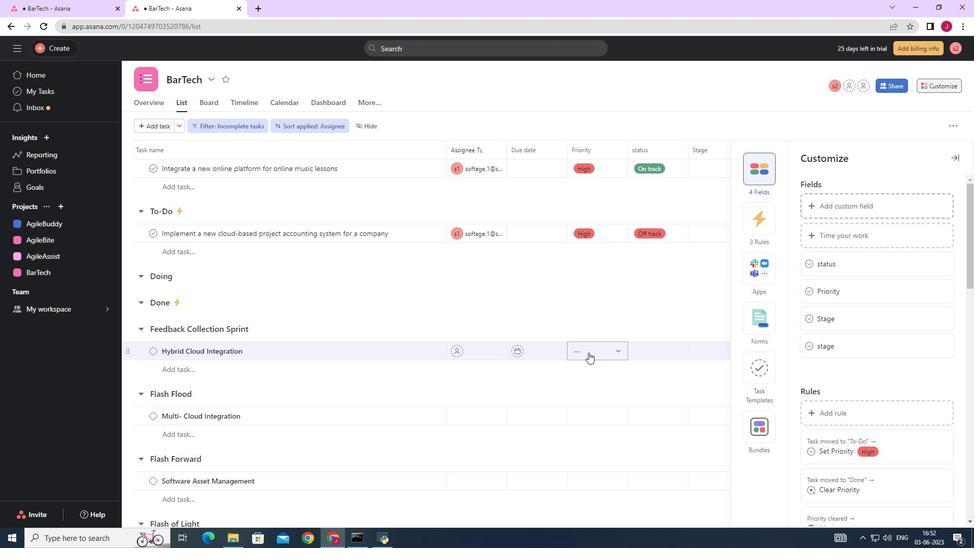
